 Task: Save the intro.
Action: Mouse moved to (654, 83)
Screenshot: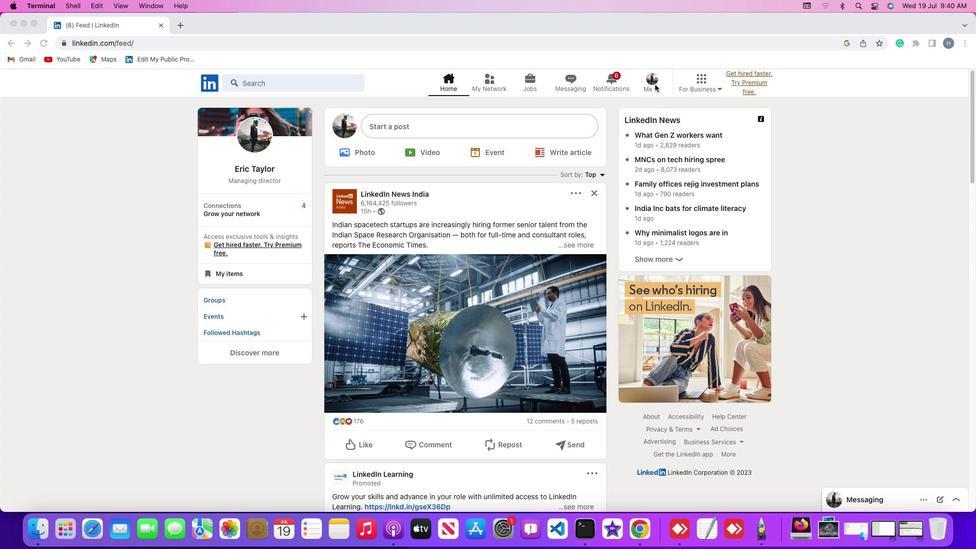 
Action: Mouse pressed left at (654, 83)
Screenshot: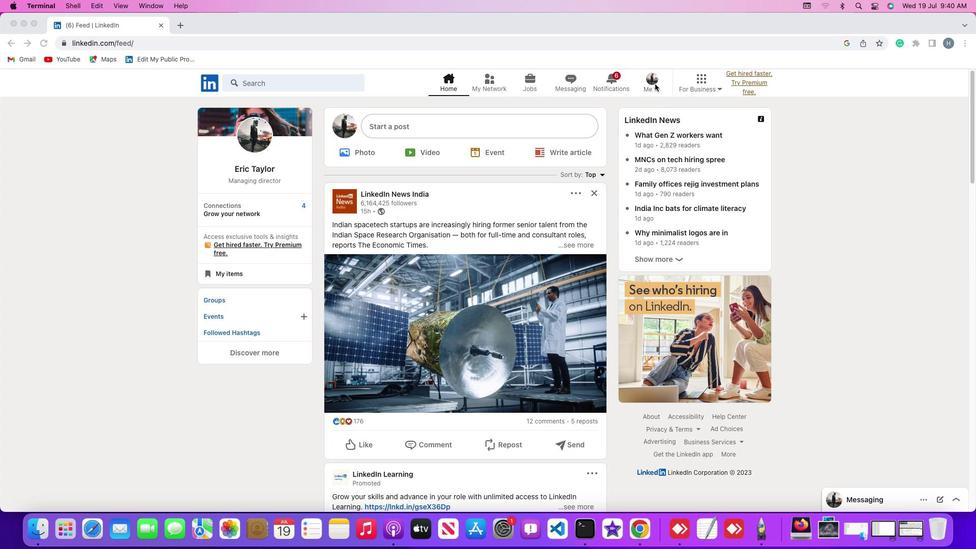 
Action: Mouse moved to (656, 87)
Screenshot: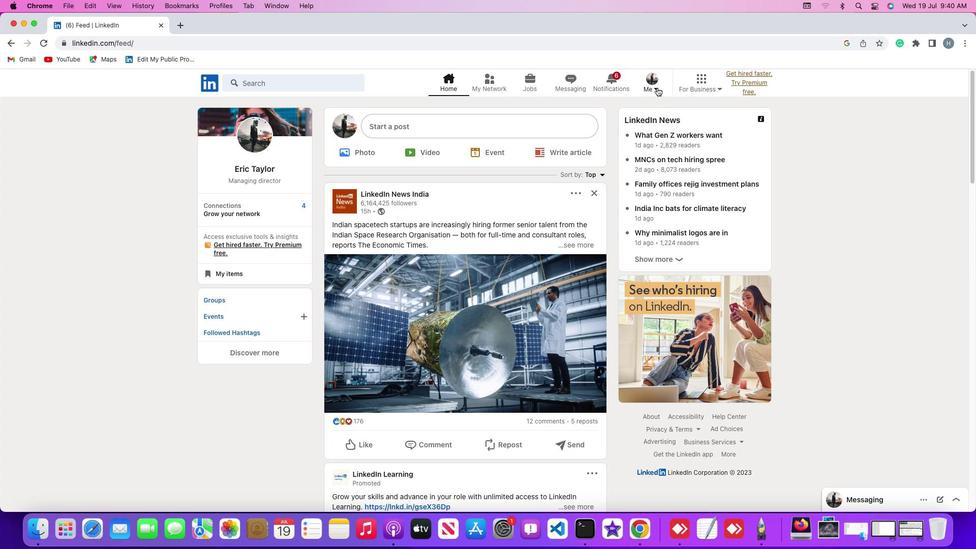 
Action: Mouse pressed left at (656, 87)
Screenshot: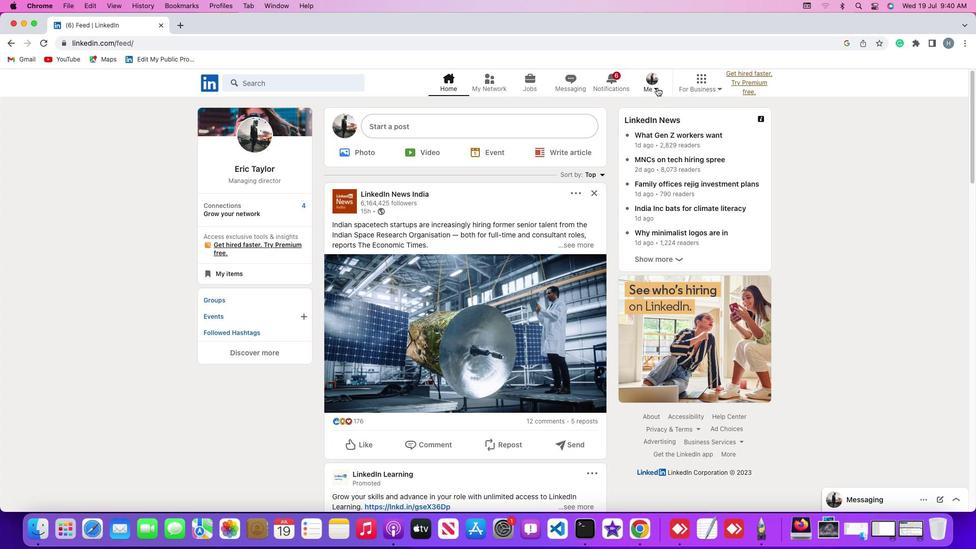 
Action: Mouse moved to (640, 140)
Screenshot: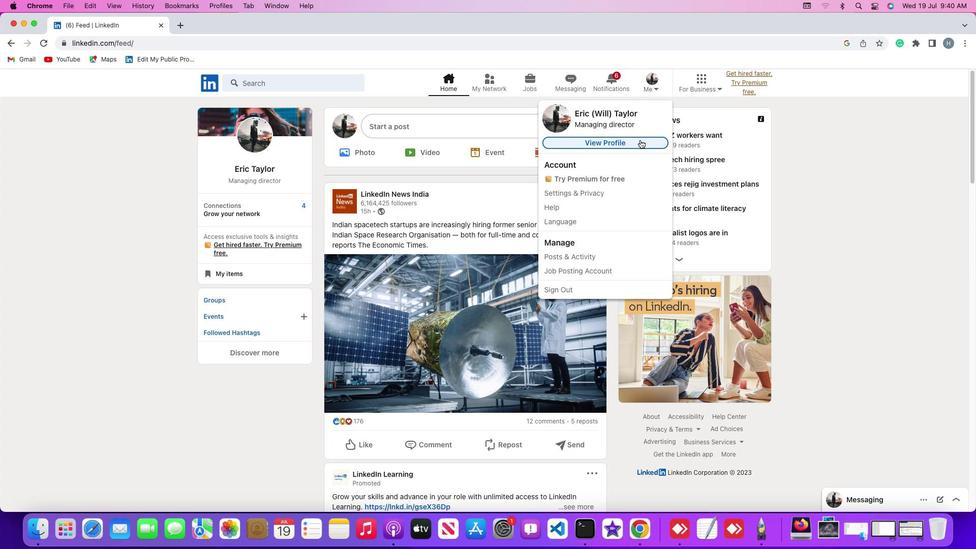 
Action: Mouse pressed left at (640, 140)
Screenshot: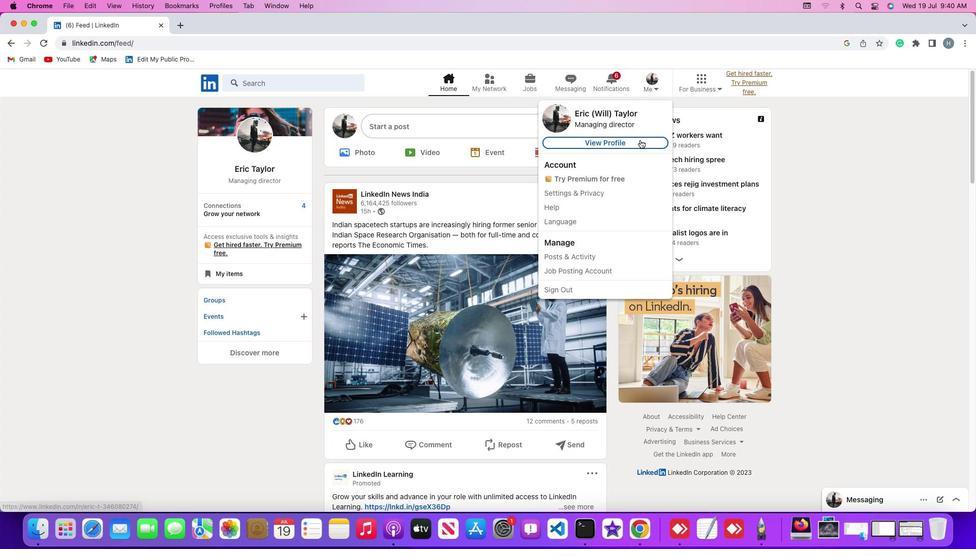 
Action: Mouse moved to (581, 224)
Screenshot: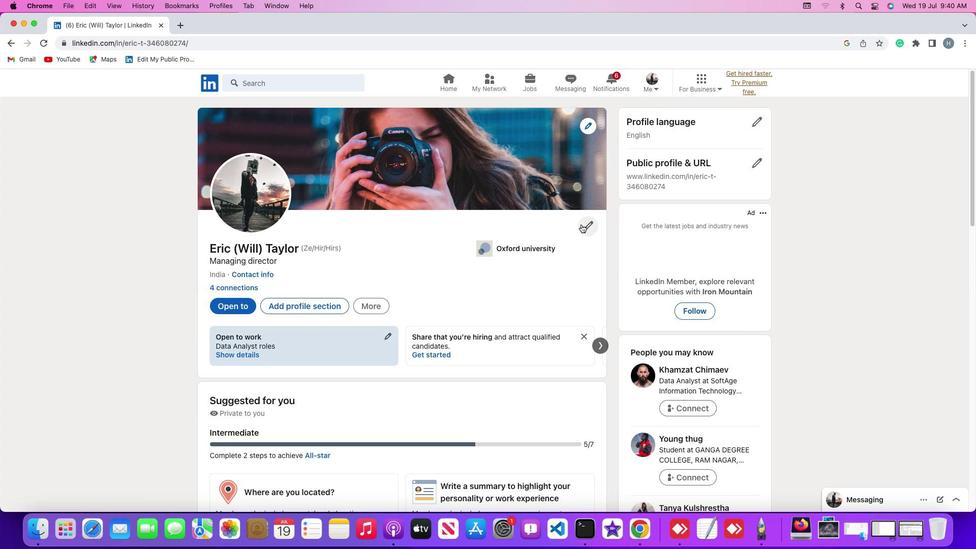 
Action: Mouse pressed left at (581, 224)
Screenshot: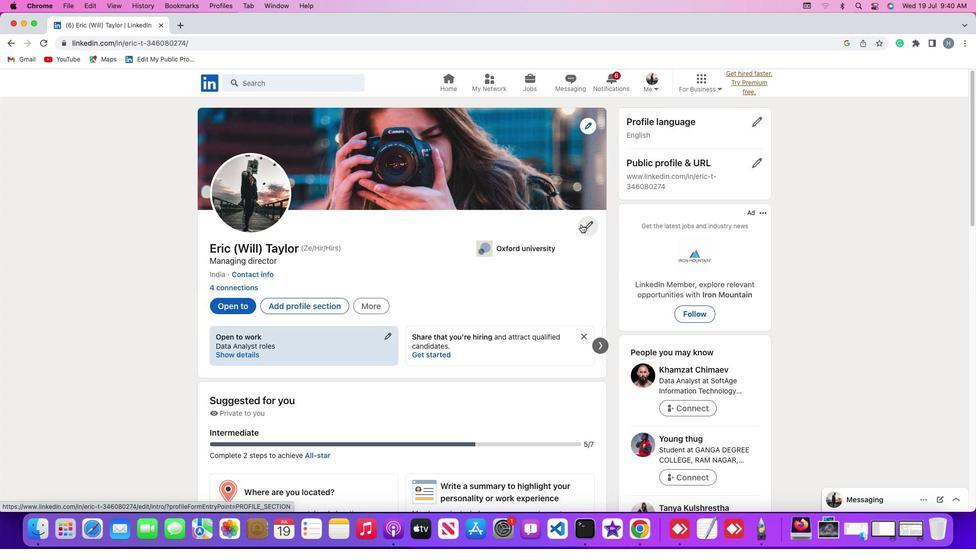 
Action: Mouse moved to (539, 321)
Screenshot: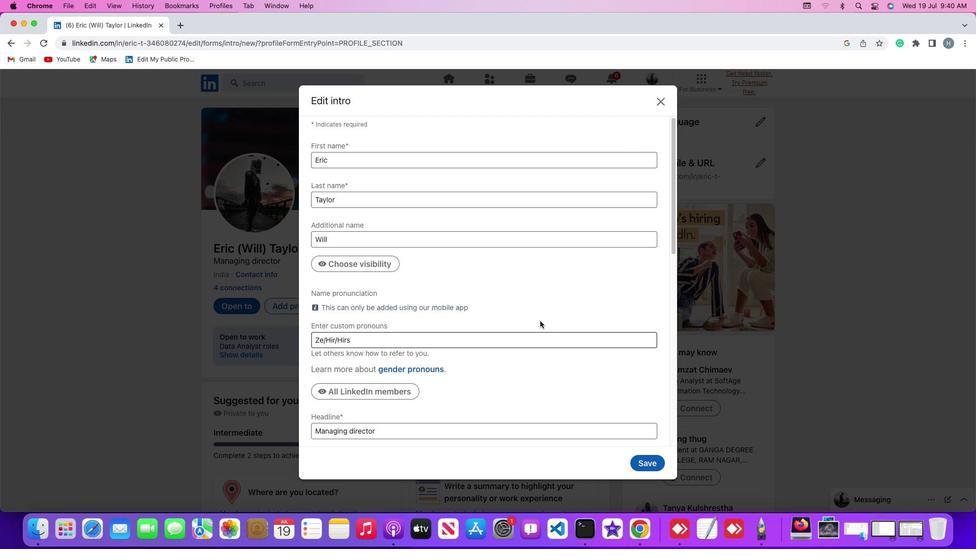 
Action: Mouse scrolled (539, 321) with delta (0, 0)
Screenshot: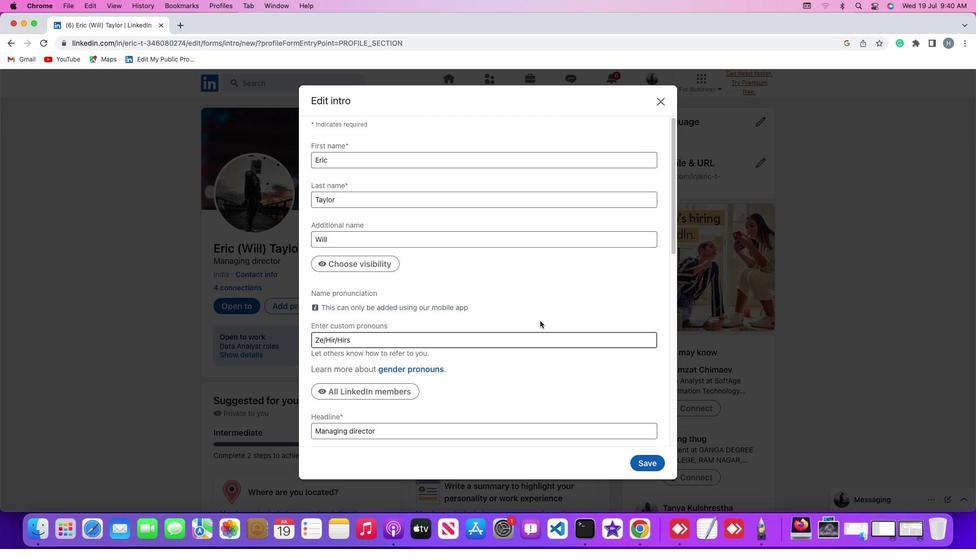 
Action: Mouse scrolled (539, 321) with delta (0, 0)
Screenshot: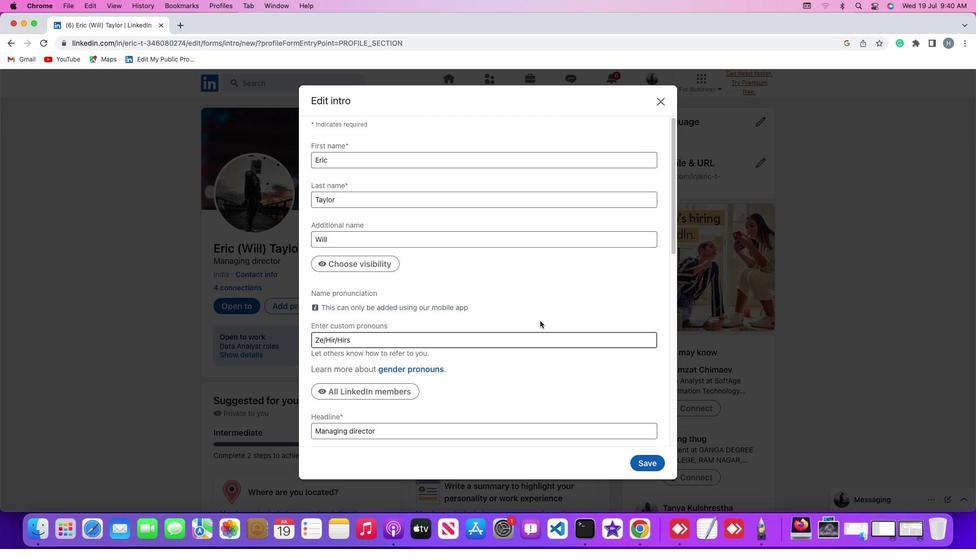 
Action: Mouse scrolled (539, 321) with delta (0, -1)
Screenshot: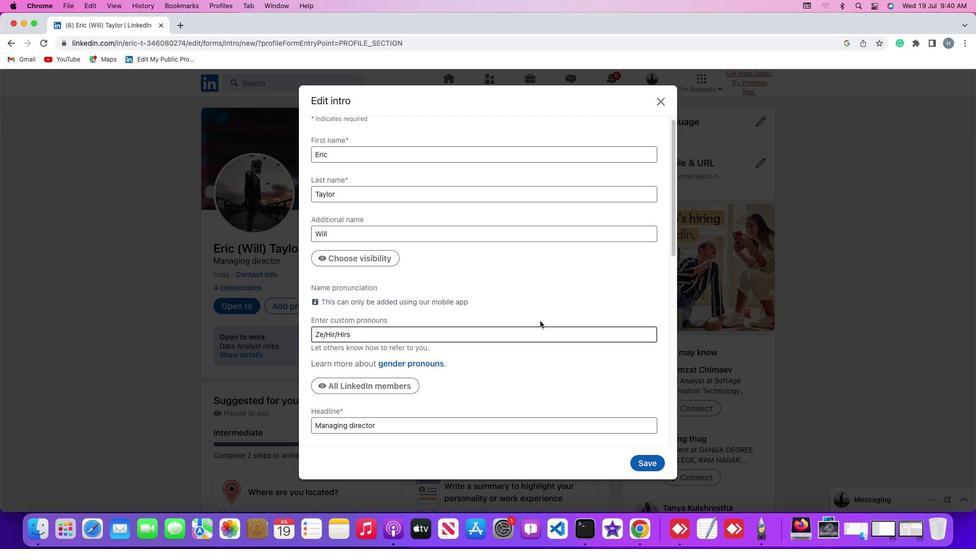 
Action: Mouse scrolled (539, 321) with delta (0, -2)
Screenshot: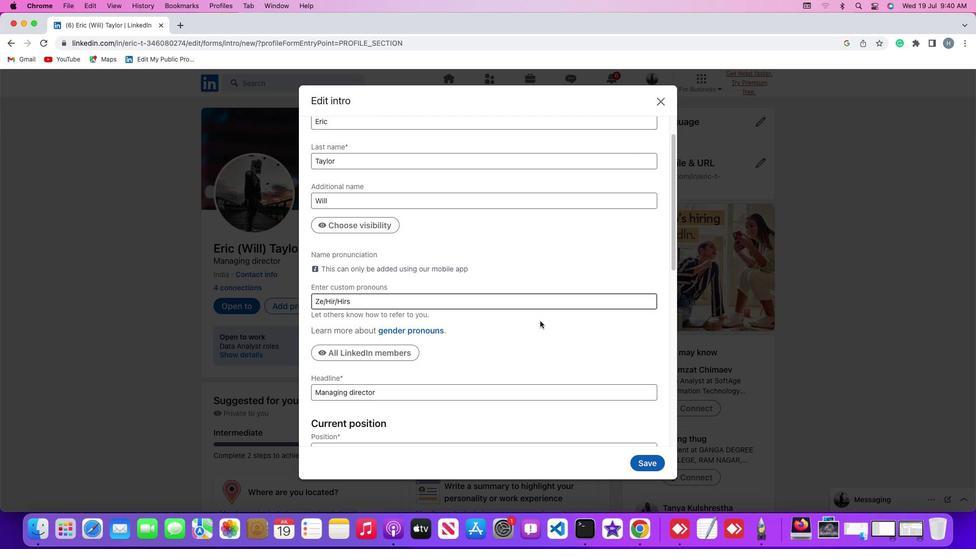 
Action: Mouse scrolled (539, 321) with delta (0, -2)
Screenshot: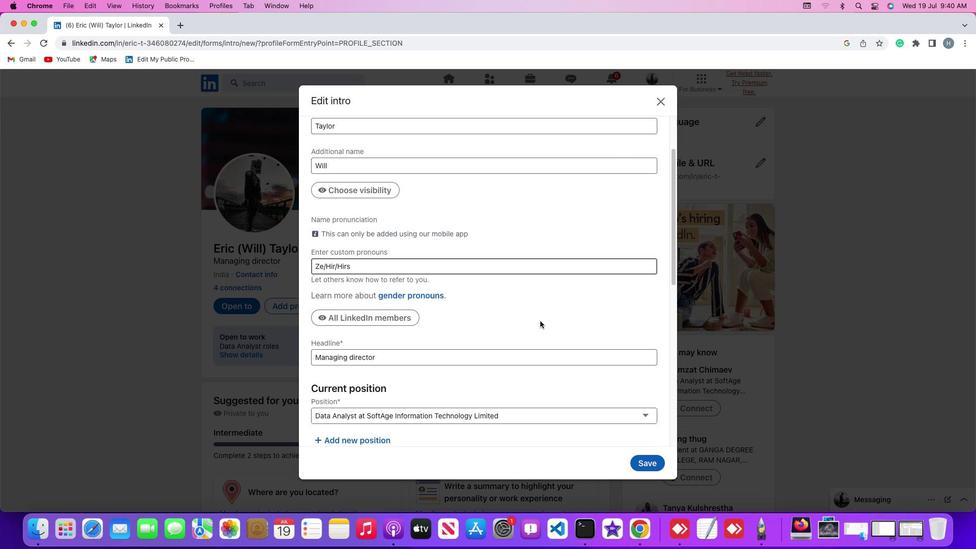 
Action: Mouse scrolled (539, 321) with delta (0, 0)
Screenshot: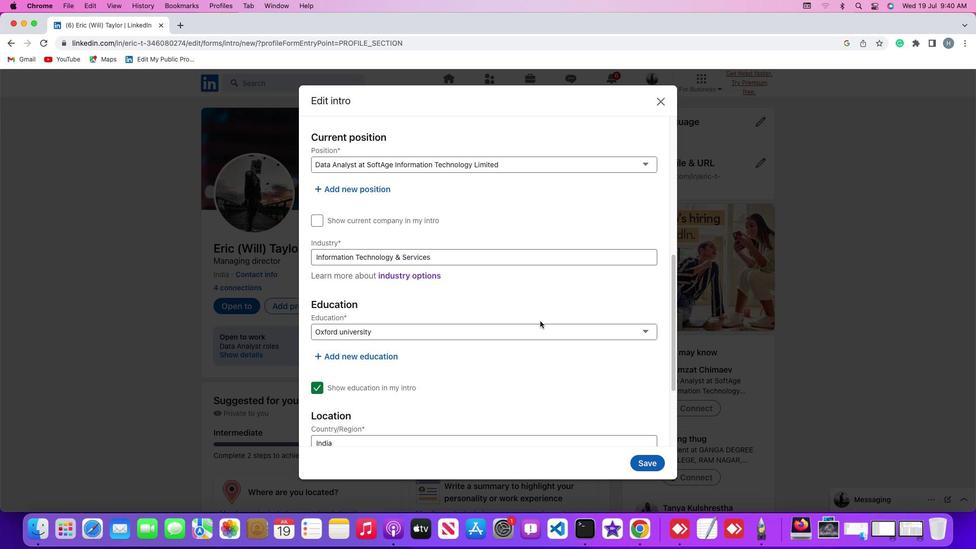 
Action: Mouse scrolled (539, 321) with delta (0, 0)
Screenshot: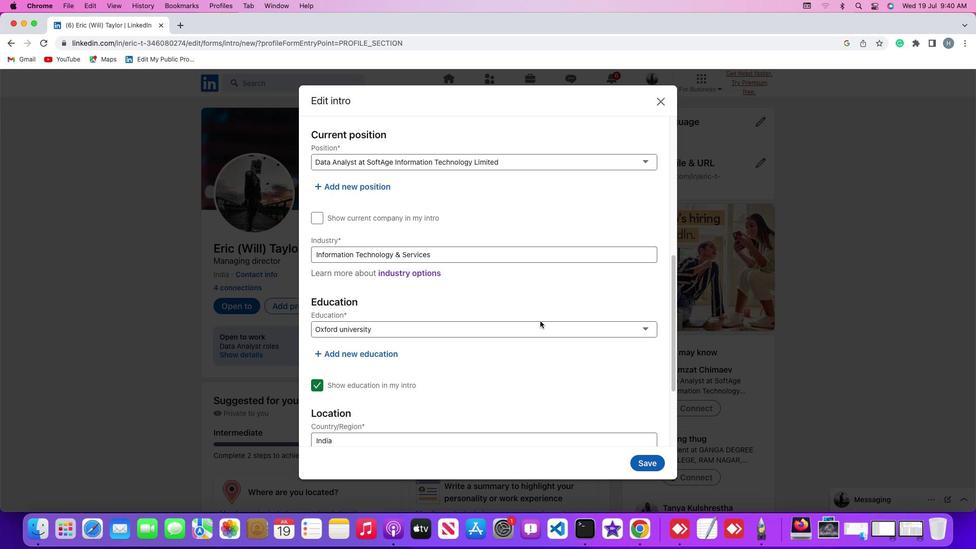 
Action: Mouse scrolled (539, 321) with delta (0, -1)
Screenshot: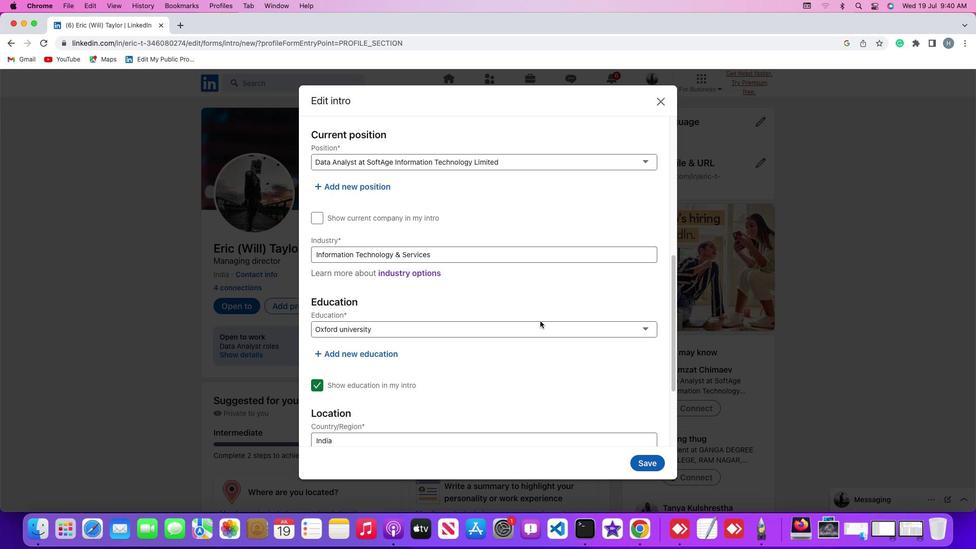 
Action: Mouse scrolled (539, 321) with delta (0, -2)
Screenshot: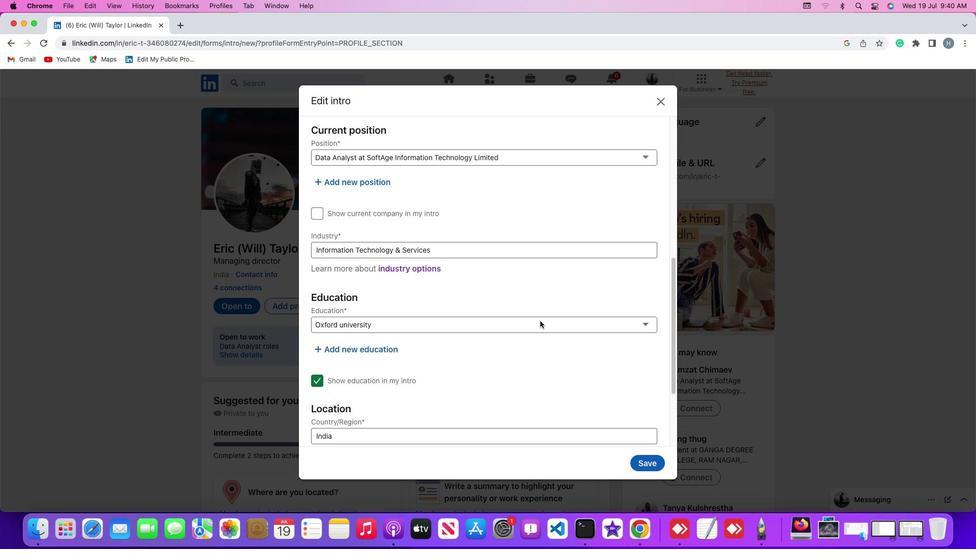 
Action: Mouse scrolled (539, 321) with delta (0, -2)
Screenshot: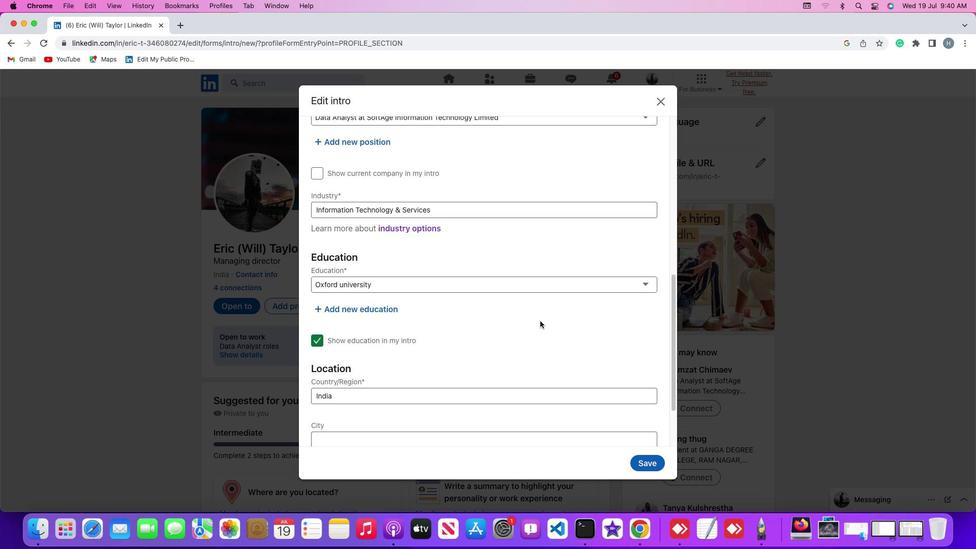 
Action: Mouse moved to (639, 461)
Screenshot: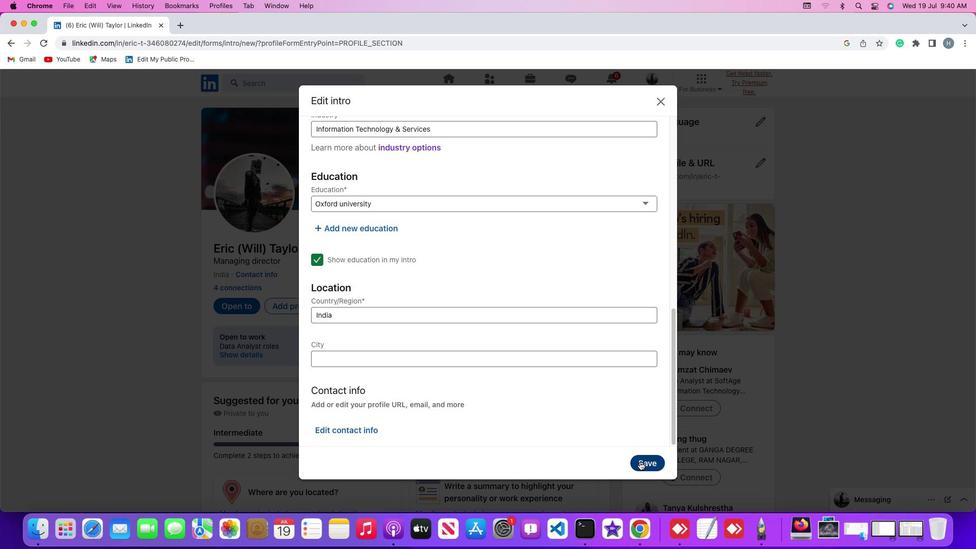 
Action: Mouse pressed left at (639, 461)
Screenshot: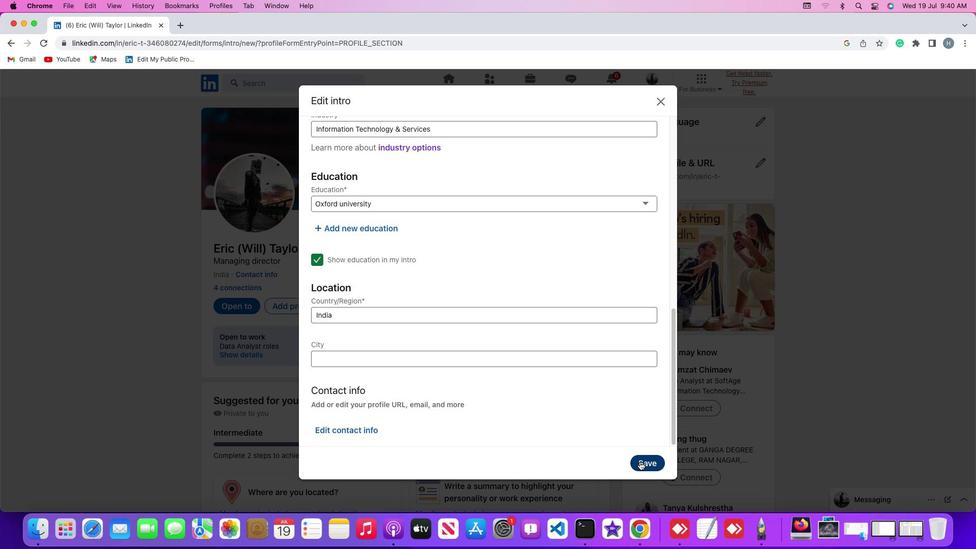 
Action: Mouse moved to (591, 397)
Screenshot: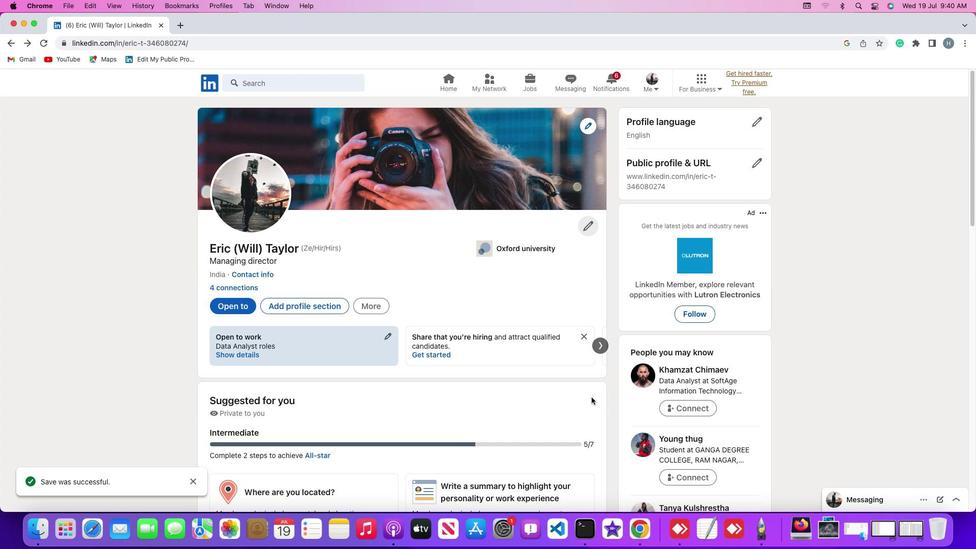 
